 Task: Set "Audio sample rate" for transcode stream output to "5".
Action: Mouse moved to (95, 11)
Screenshot: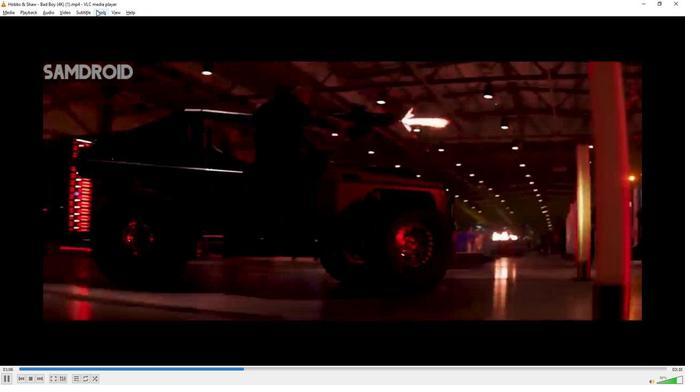
Action: Mouse pressed left at (95, 11)
Screenshot: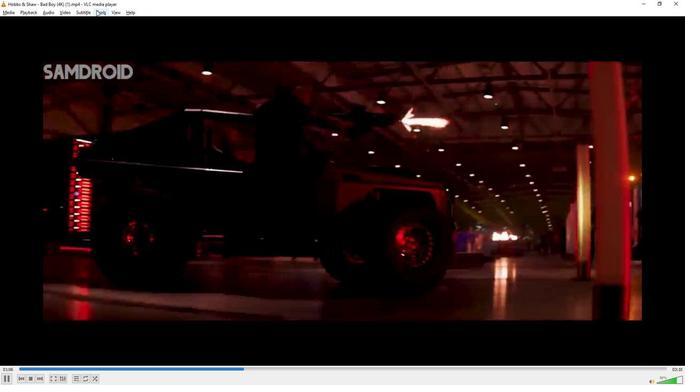 
Action: Mouse moved to (117, 96)
Screenshot: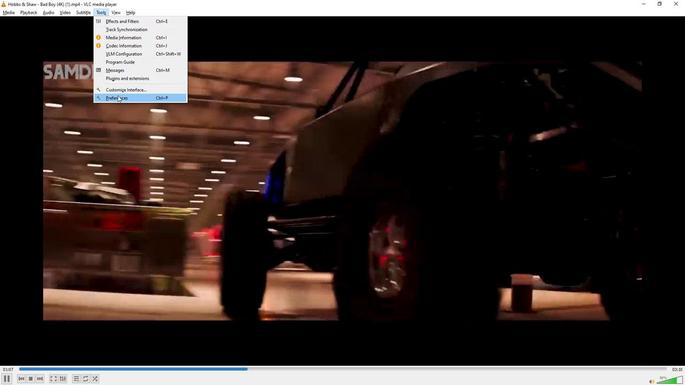 
Action: Mouse pressed left at (117, 96)
Screenshot: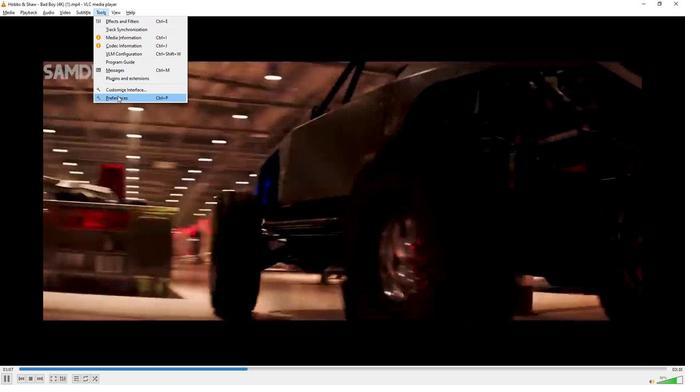 
Action: Mouse moved to (199, 289)
Screenshot: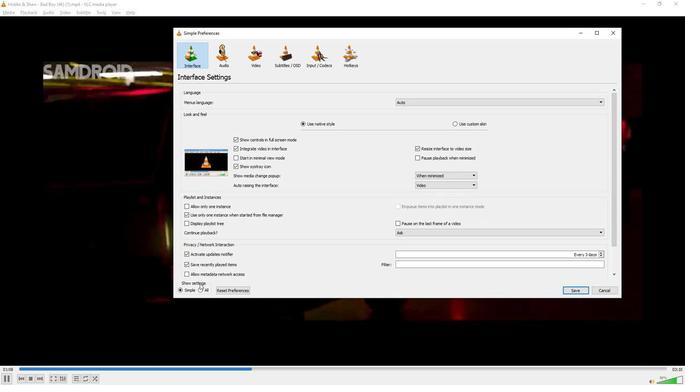 
Action: Mouse pressed left at (199, 289)
Screenshot: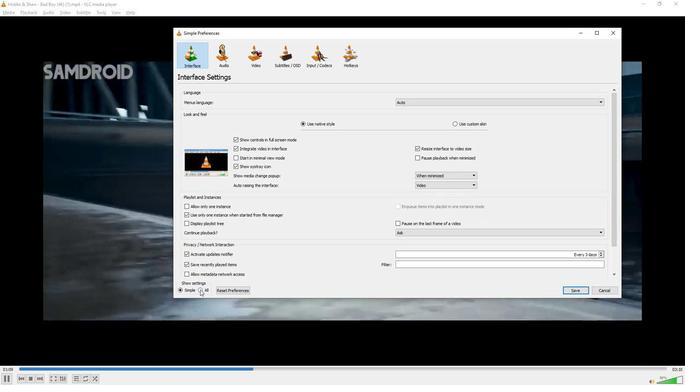 
Action: Mouse moved to (207, 225)
Screenshot: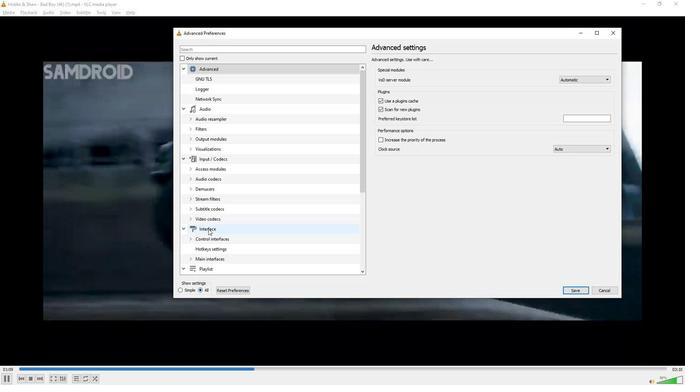 
Action: Mouse scrolled (207, 225) with delta (0, 0)
Screenshot: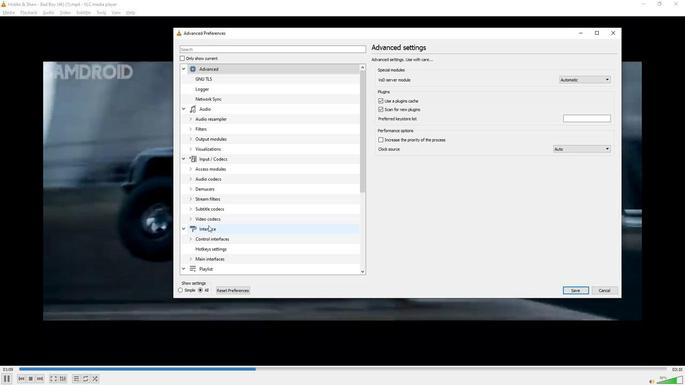 
Action: Mouse scrolled (207, 225) with delta (0, 0)
Screenshot: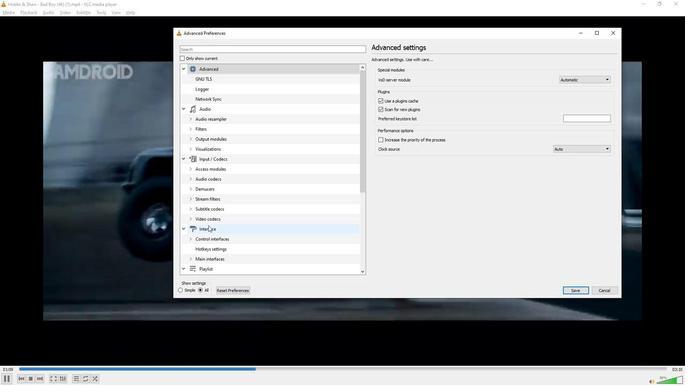 
Action: Mouse scrolled (207, 225) with delta (0, 0)
Screenshot: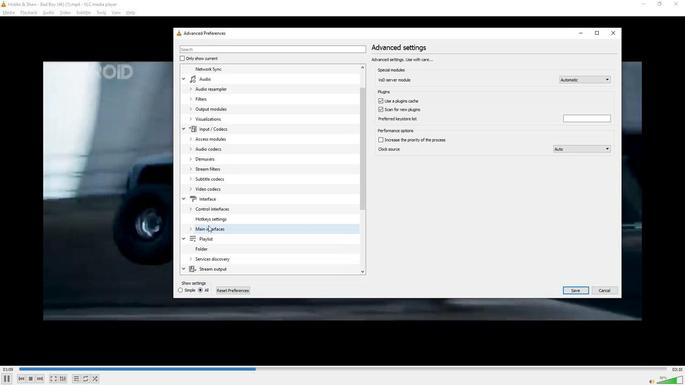 
Action: Mouse moved to (207, 225)
Screenshot: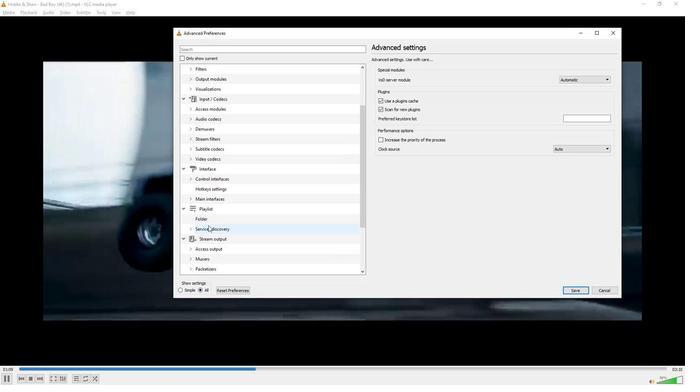 
Action: Mouse scrolled (207, 225) with delta (0, 0)
Screenshot: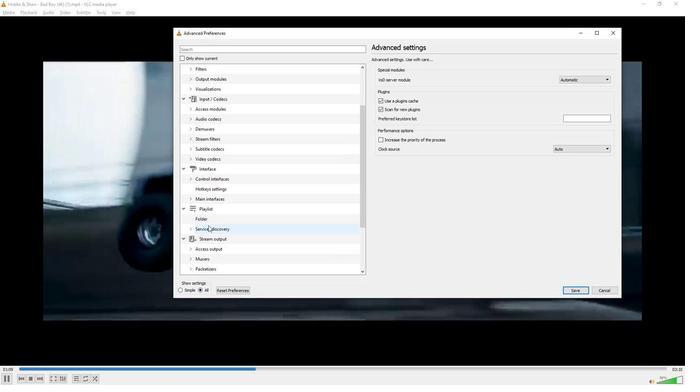 
Action: Mouse moved to (207, 225)
Screenshot: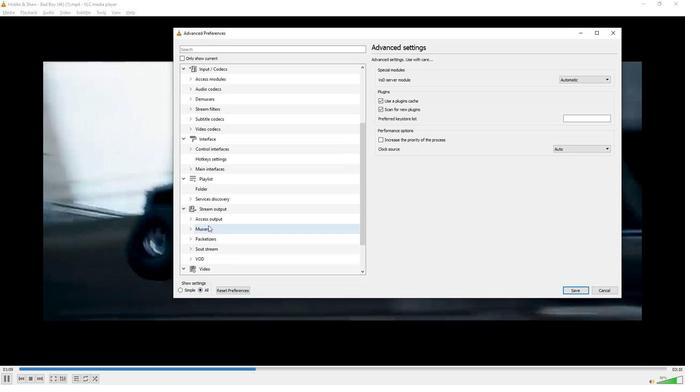
Action: Mouse scrolled (207, 225) with delta (0, 0)
Screenshot: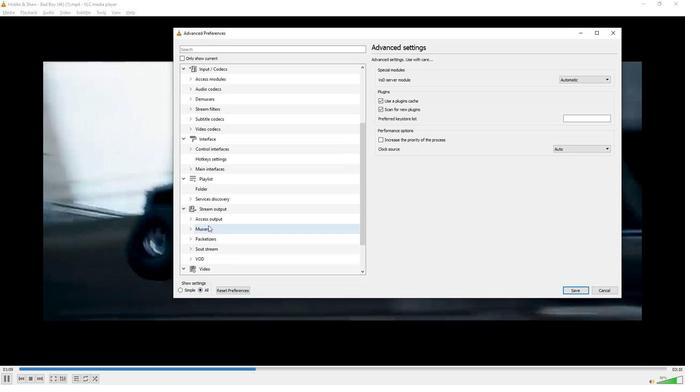 
Action: Mouse scrolled (207, 225) with delta (0, 0)
Screenshot: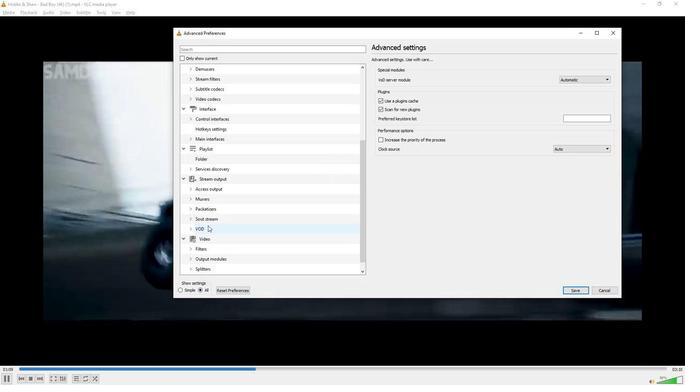 
Action: Mouse scrolled (207, 225) with delta (0, 0)
Screenshot: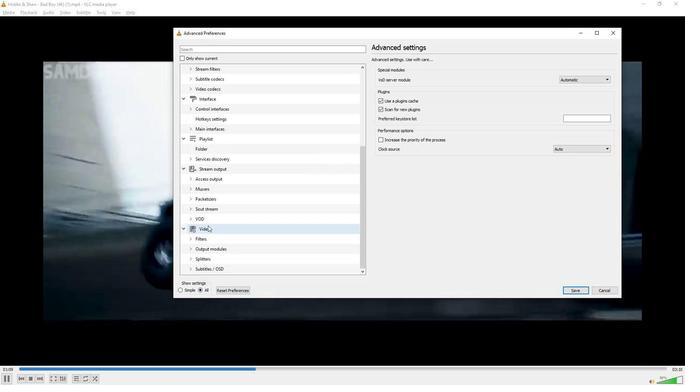 
Action: Mouse moved to (204, 209)
Screenshot: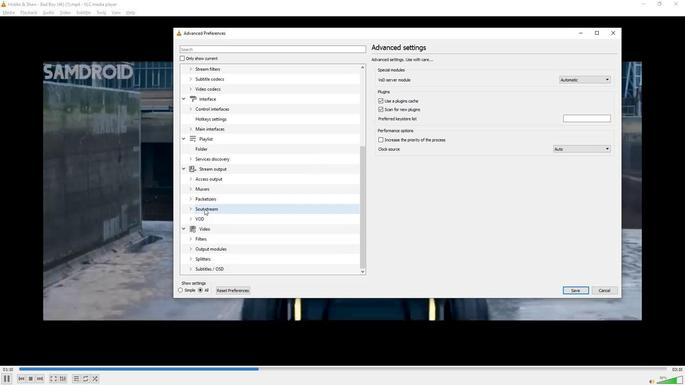 
Action: Mouse pressed left at (204, 209)
Screenshot: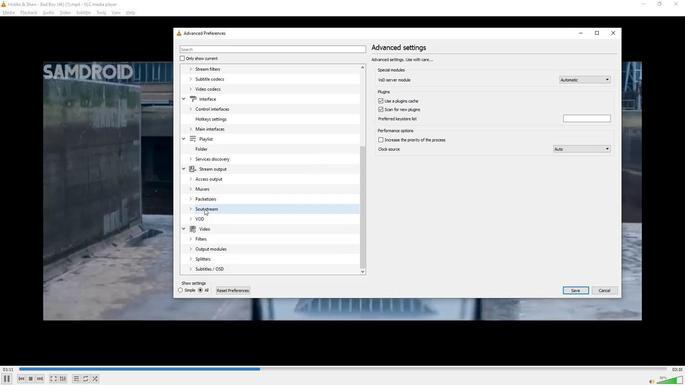 
Action: Mouse moved to (191, 207)
Screenshot: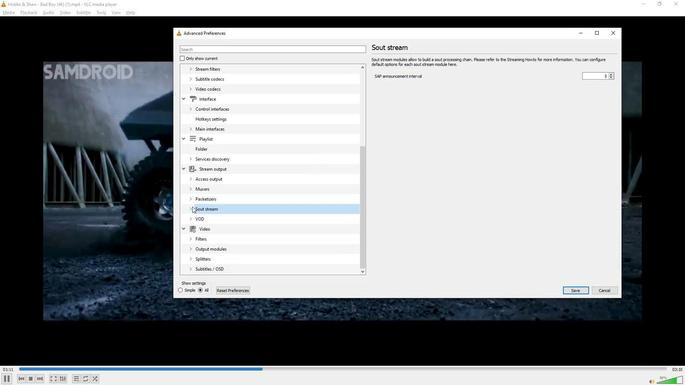 
Action: Mouse pressed left at (191, 207)
Screenshot: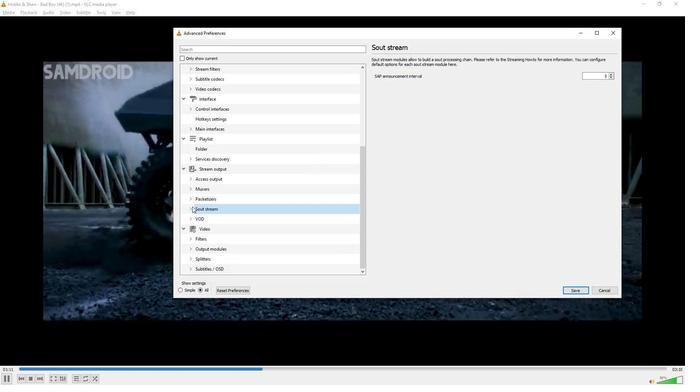 
Action: Mouse moved to (217, 230)
Screenshot: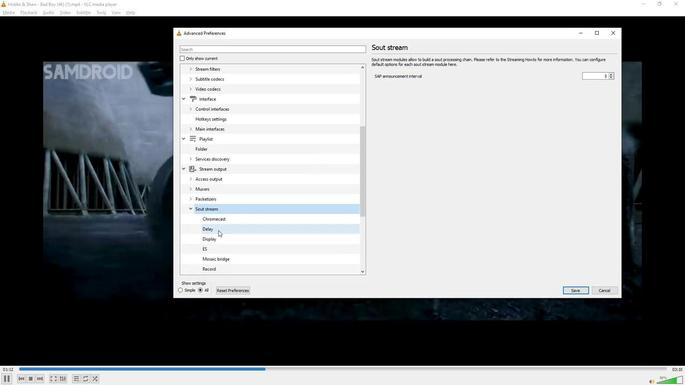 
Action: Mouse scrolled (217, 230) with delta (0, 0)
Screenshot: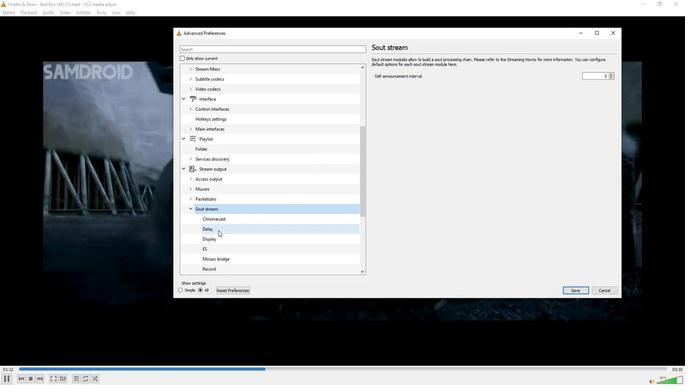 
Action: Mouse moved to (217, 230)
Screenshot: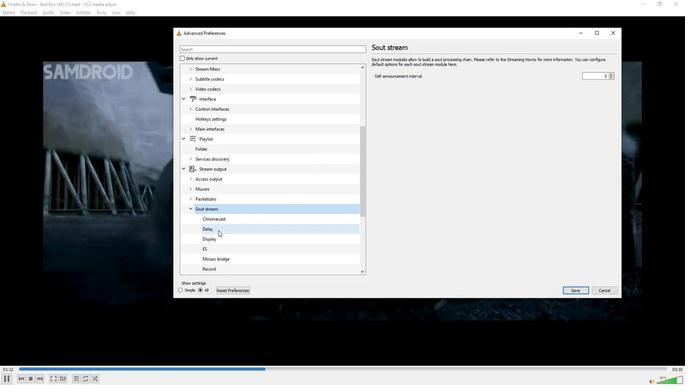 
Action: Mouse scrolled (217, 230) with delta (0, 0)
Screenshot: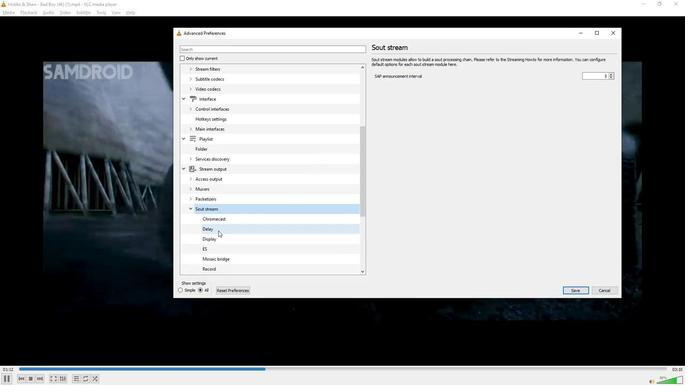 
Action: Mouse scrolled (217, 230) with delta (0, 0)
Screenshot: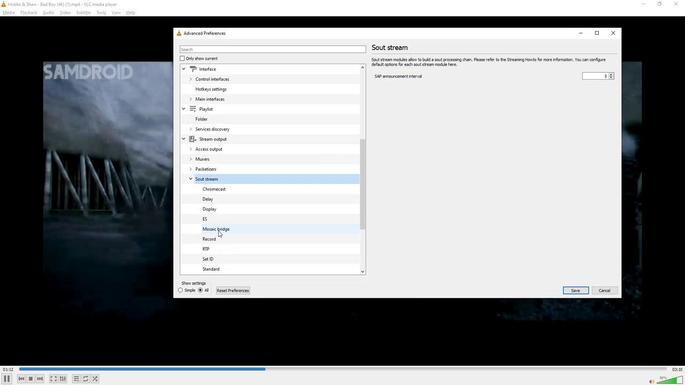 
Action: Mouse moved to (217, 231)
Screenshot: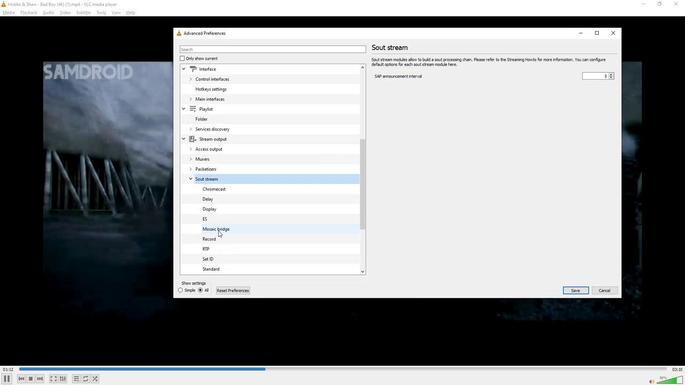 
Action: Mouse scrolled (217, 230) with delta (0, 0)
Screenshot: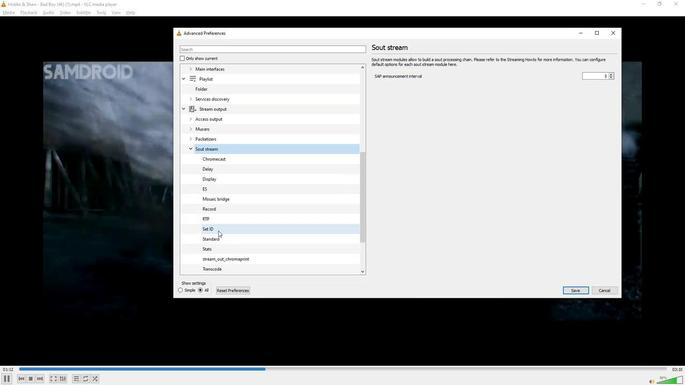 
Action: Mouse scrolled (217, 230) with delta (0, 0)
Screenshot: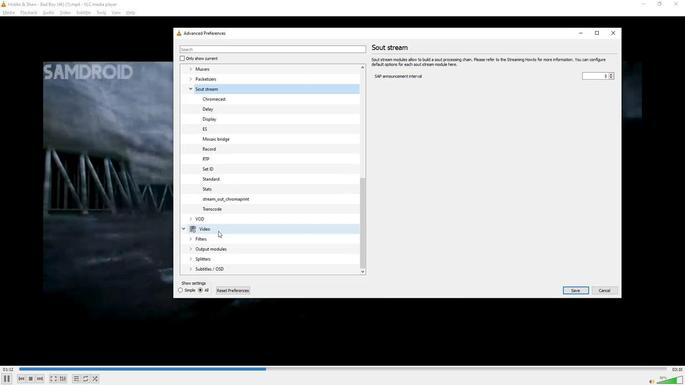 
Action: Mouse moved to (217, 209)
Screenshot: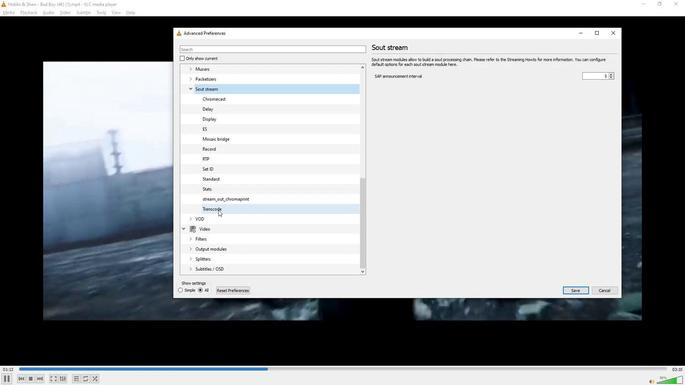 
Action: Mouse pressed left at (217, 209)
Screenshot: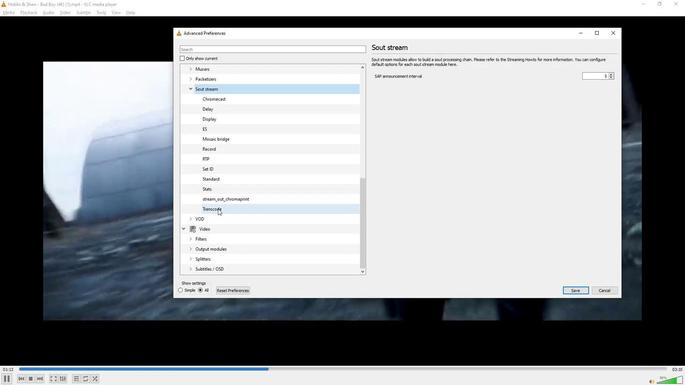 
Action: Mouse moved to (530, 191)
Screenshot: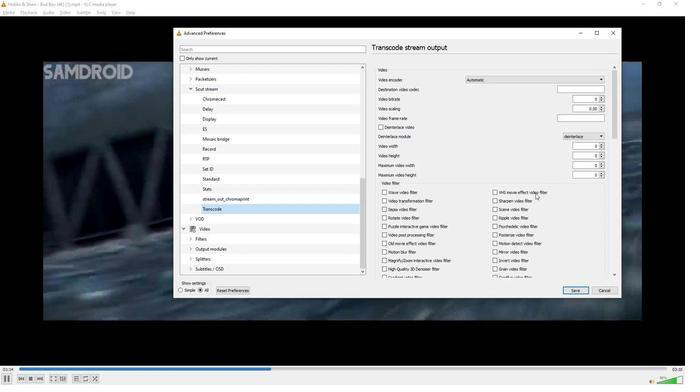
Action: Mouse scrolled (530, 191) with delta (0, 0)
Screenshot: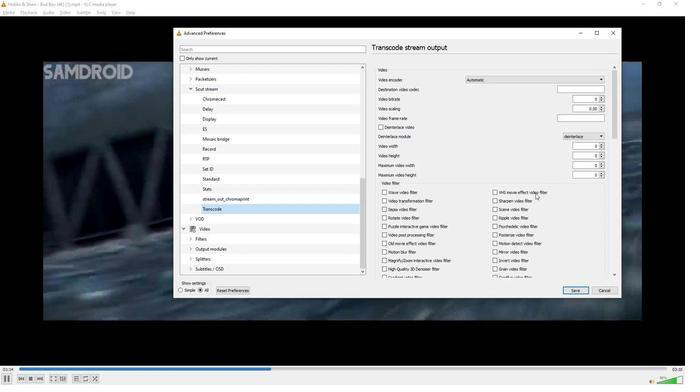 
Action: Mouse scrolled (530, 191) with delta (0, 0)
Screenshot: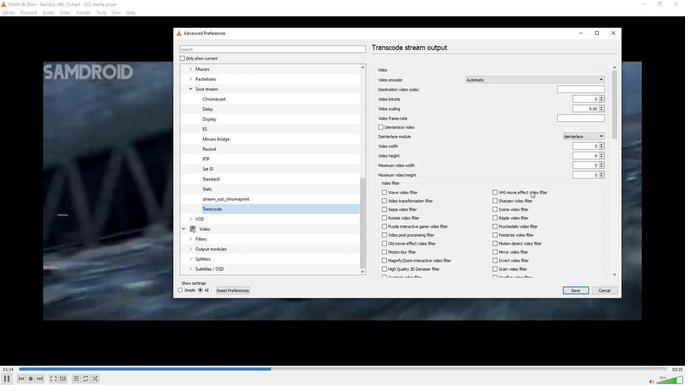 
Action: Mouse scrolled (530, 191) with delta (0, 0)
Screenshot: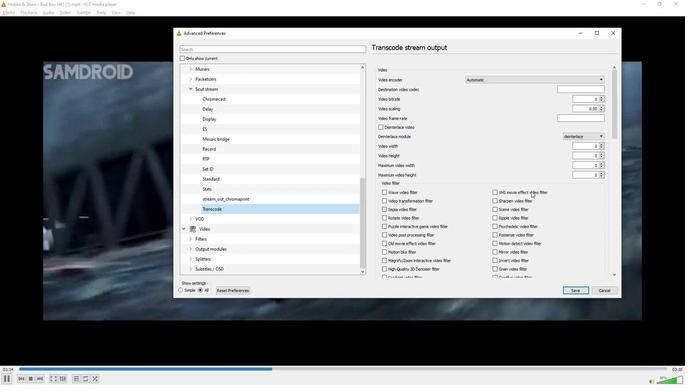 
Action: Mouse scrolled (530, 191) with delta (0, 0)
Screenshot: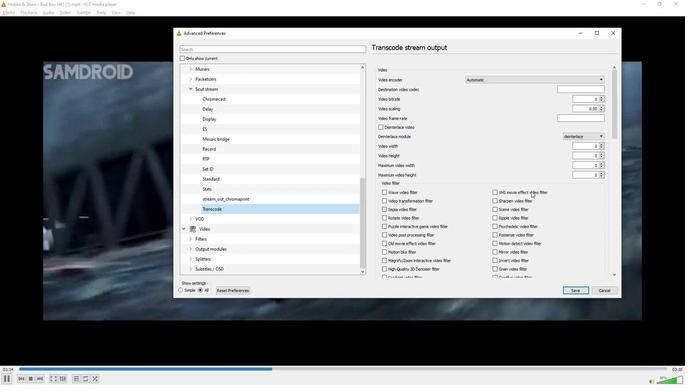 
Action: Mouse scrolled (530, 191) with delta (0, 0)
Screenshot: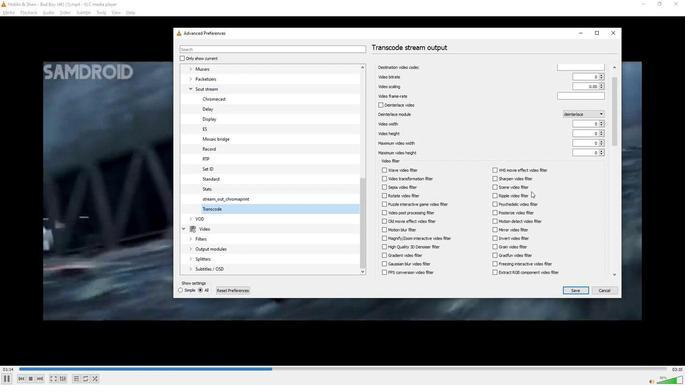 
Action: Mouse scrolled (530, 191) with delta (0, 0)
Screenshot: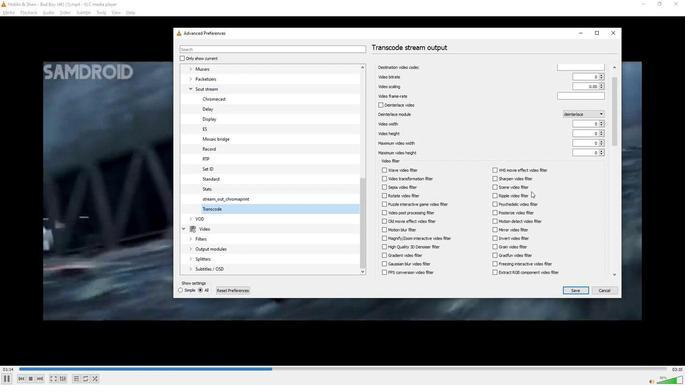 
Action: Mouse scrolled (530, 191) with delta (0, 0)
Screenshot: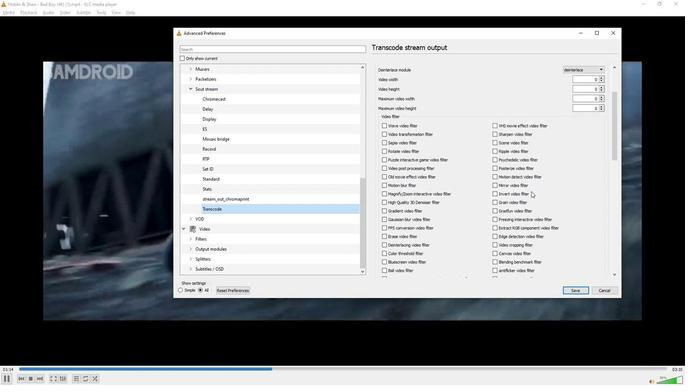 
Action: Mouse moved to (530, 191)
Screenshot: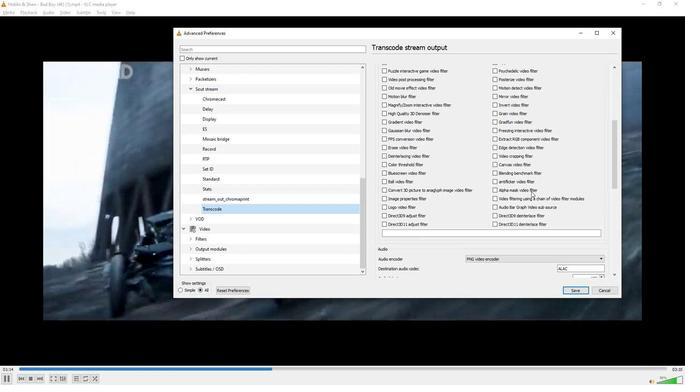 
Action: Mouse scrolled (530, 191) with delta (0, 0)
Screenshot: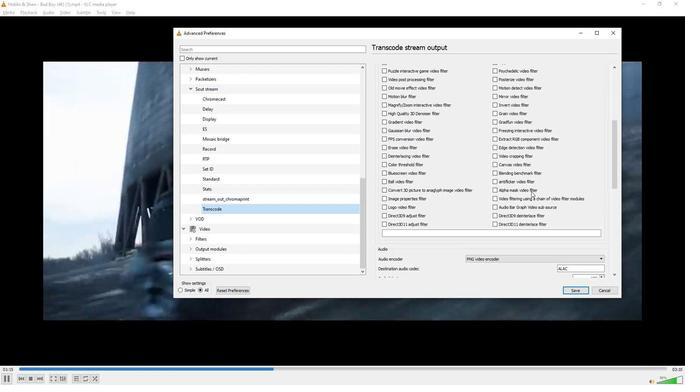 
Action: Mouse scrolled (530, 191) with delta (0, 0)
Screenshot: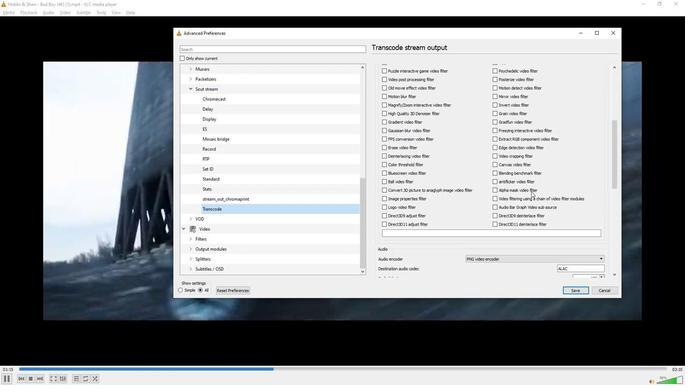 
Action: Mouse moved to (530, 191)
Screenshot: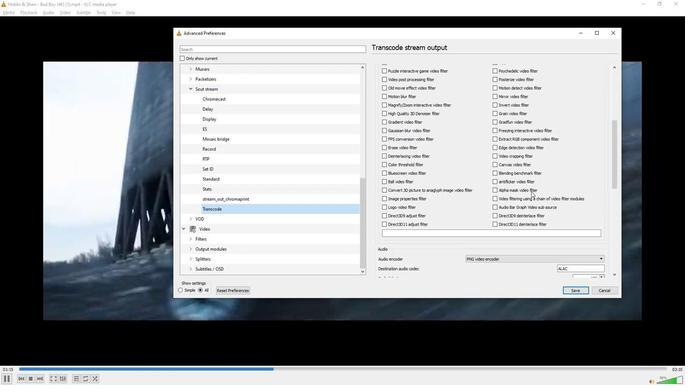 
Action: Mouse scrolled (530, 191) with delta (0, 0)
Screenshot: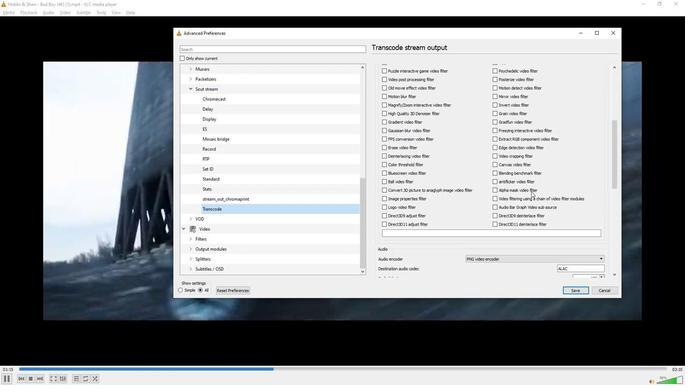 
Action: Mouse scrolled (530, 191) with delta (0, 0)
Screenshot: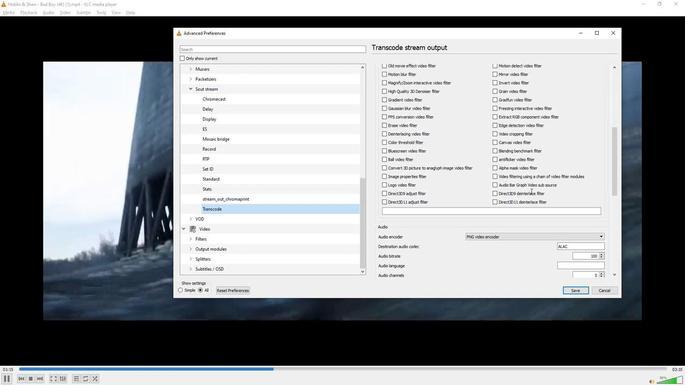 
Action: Mouse scrolled (530, 191) with delta (0, 0)
Screenshot: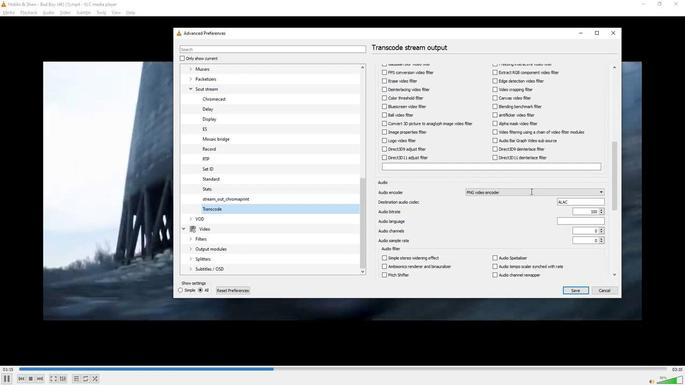 
Action: Mouse moved to (599, 238)
Screenshot: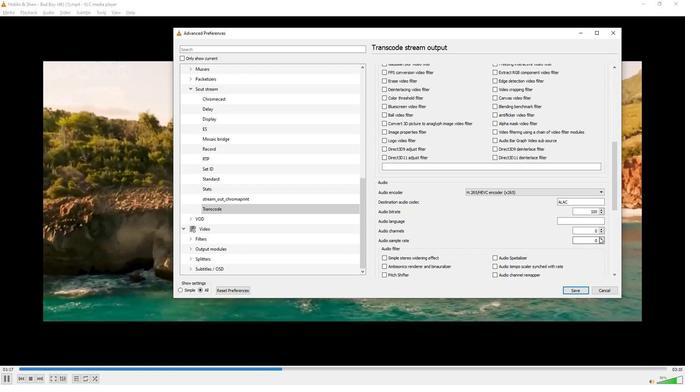 
Action: Mouse pressed left at (599, 238)
Screenshot: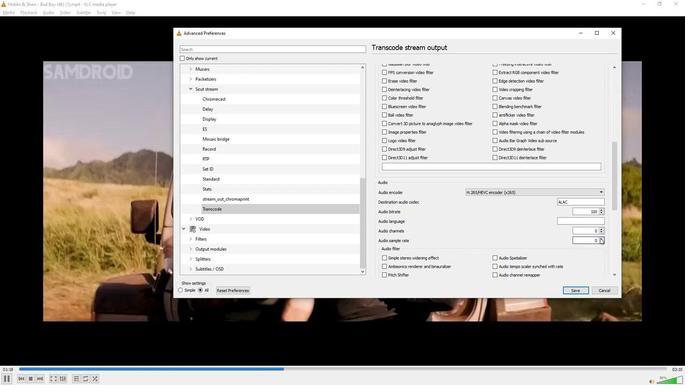 
Action: Mouse moved to (599, 238)
Screenshot: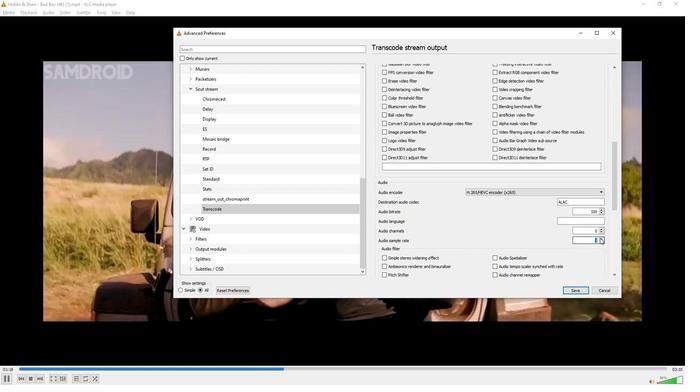 
Action: Mouse pressed left at (599, 238)
Screenshot: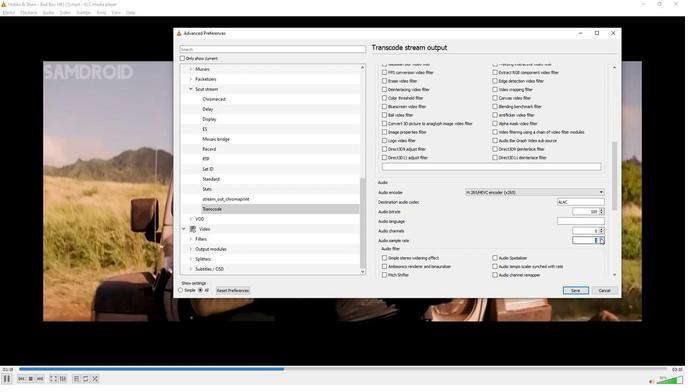 
Action: Mouse pressed left at (599, 238)
Screenshot: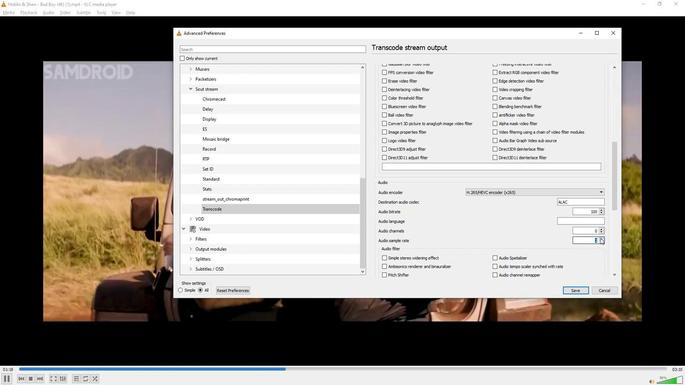 
Action: Mouse pressed left at (599, 238)
Screenshot: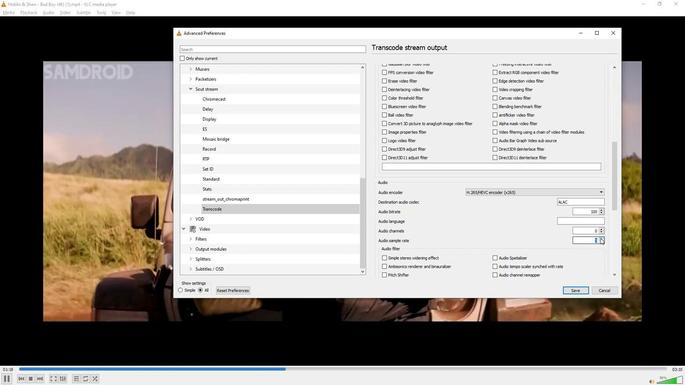 
Action: Mouse pressed left at (599, 238)
Screenshot: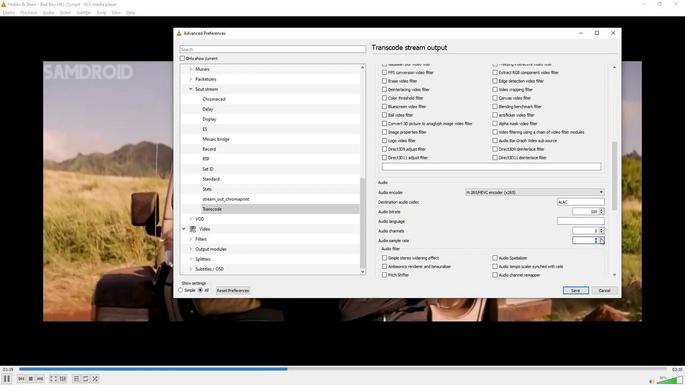 
Action: Mouse moved to (501, 231)
Screenshot: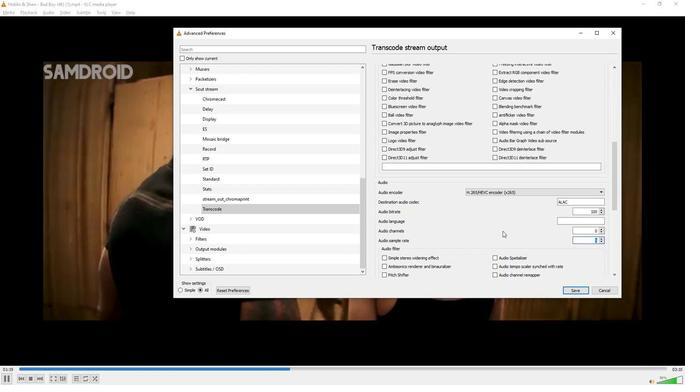 
Action: Mouse pressed left at (501, 231)
Screenshot: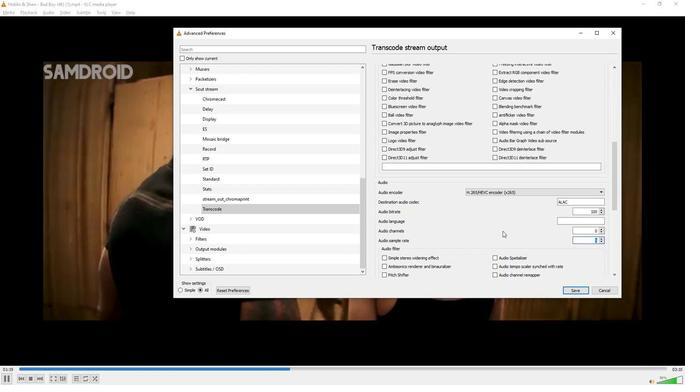 
Action: Mouse moved to (501, 230)
Screenshot: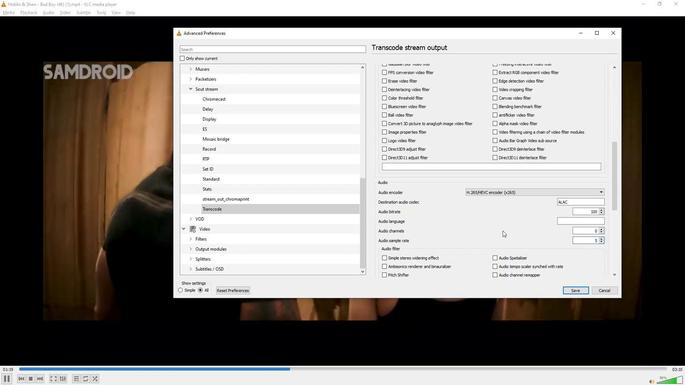 
